 Task: Add the "List badge" component in the site builder.
Action: Mouse moved to (1130, 88)
Screenshot: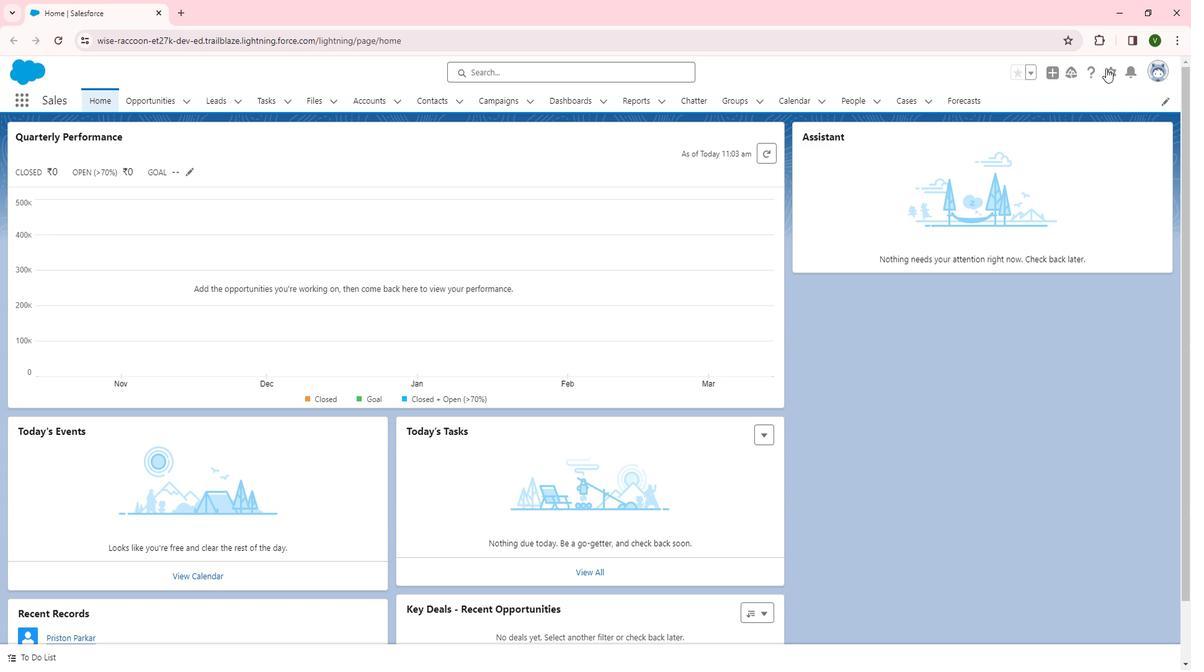 
Action: Mouse pressed left at (1130, 88)
Screenshot: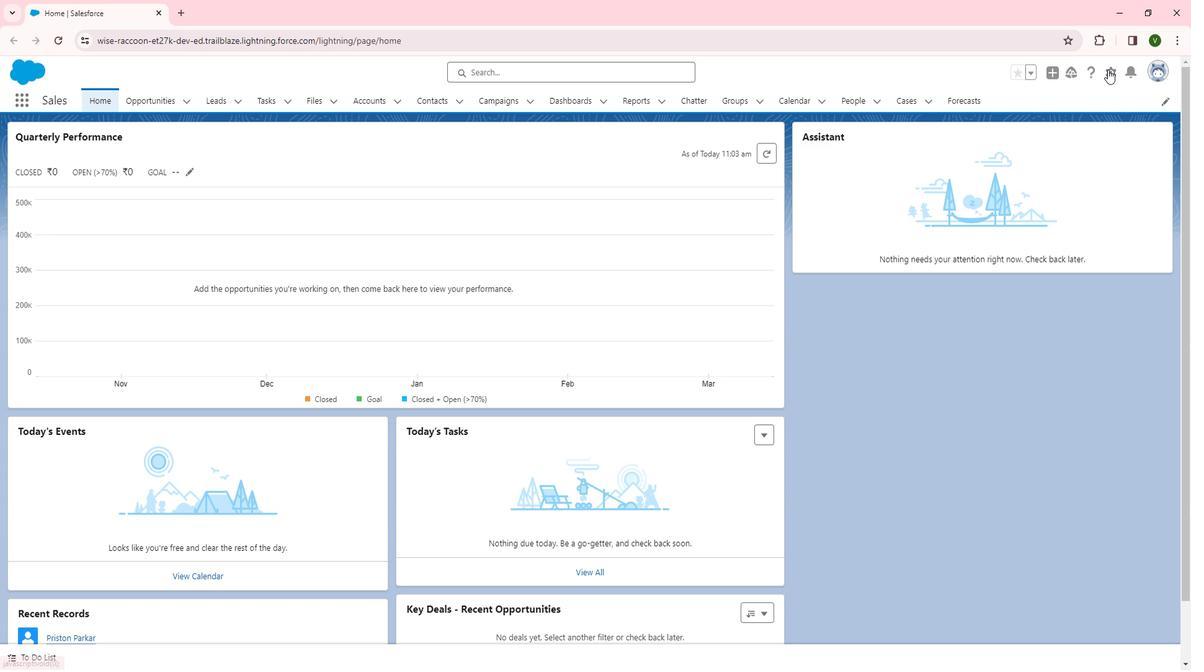
Action: Mouse moved to (1067, 135)
Screenshot: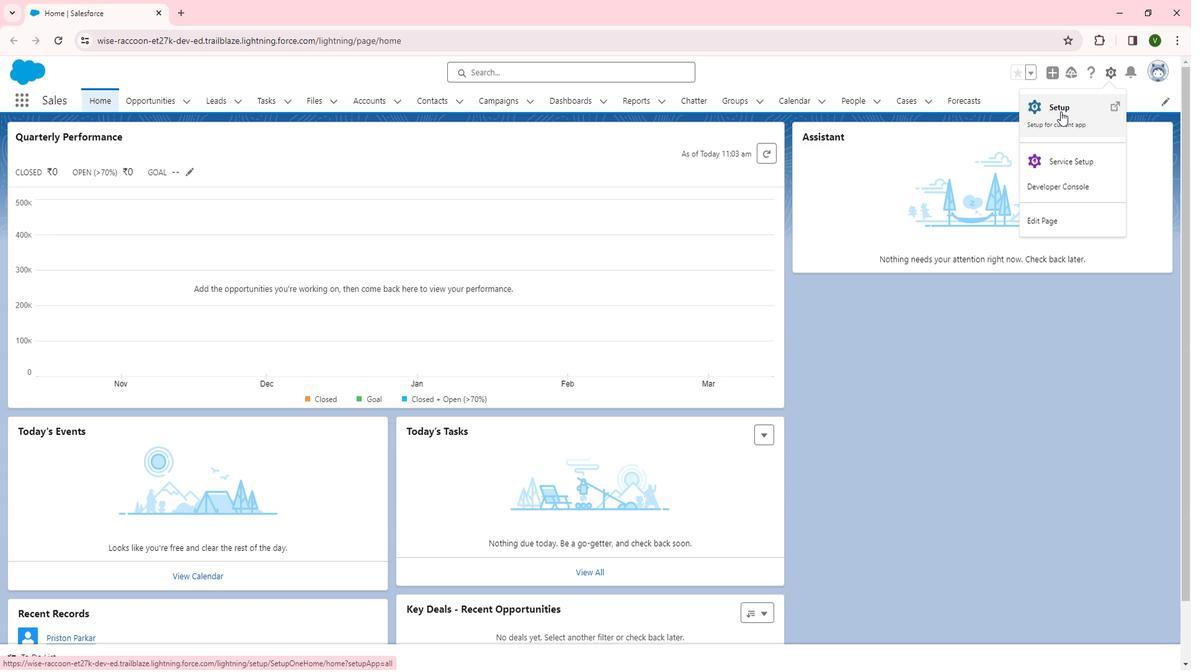 
Action: Mouse pressed left at (1067, 135)
Screenshot: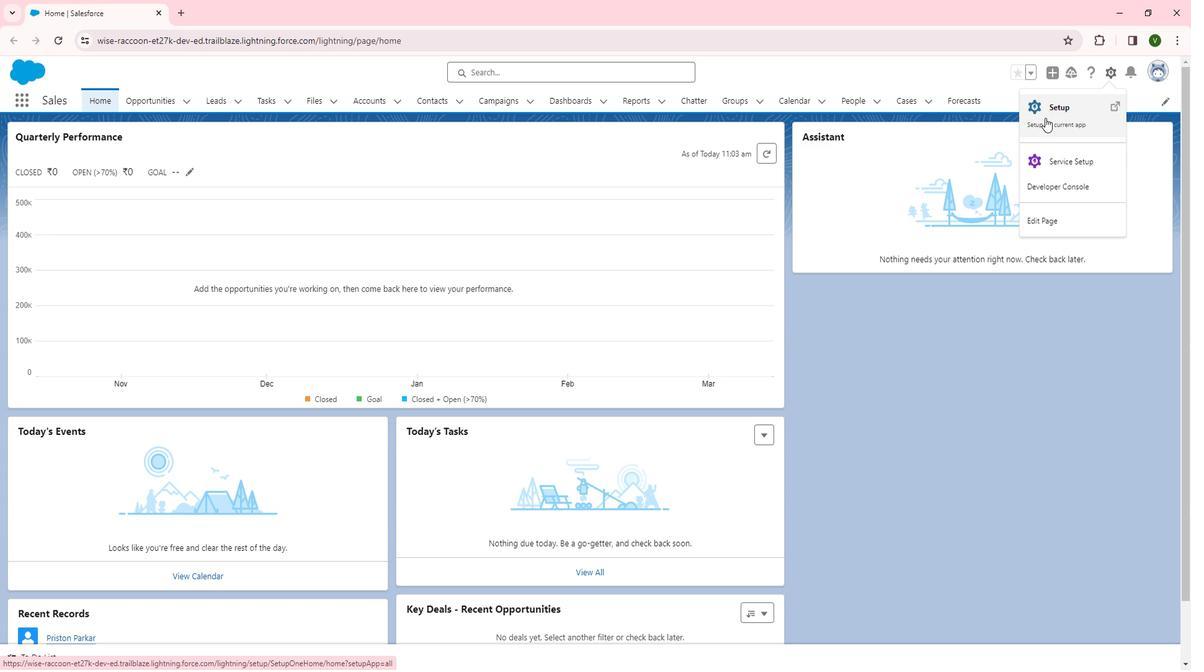
Action: Mouse moved to (79, 505)
Screenshot: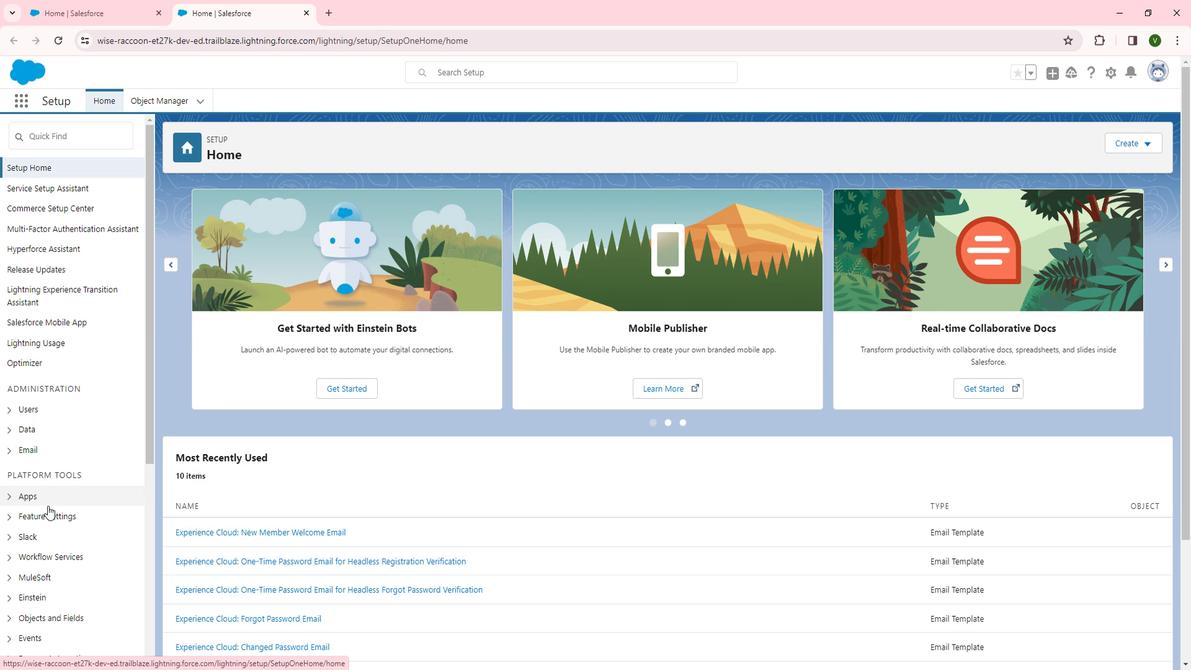 
Action: Mouse scrolled (79, 504) with delta (0, 0)
Screenshot: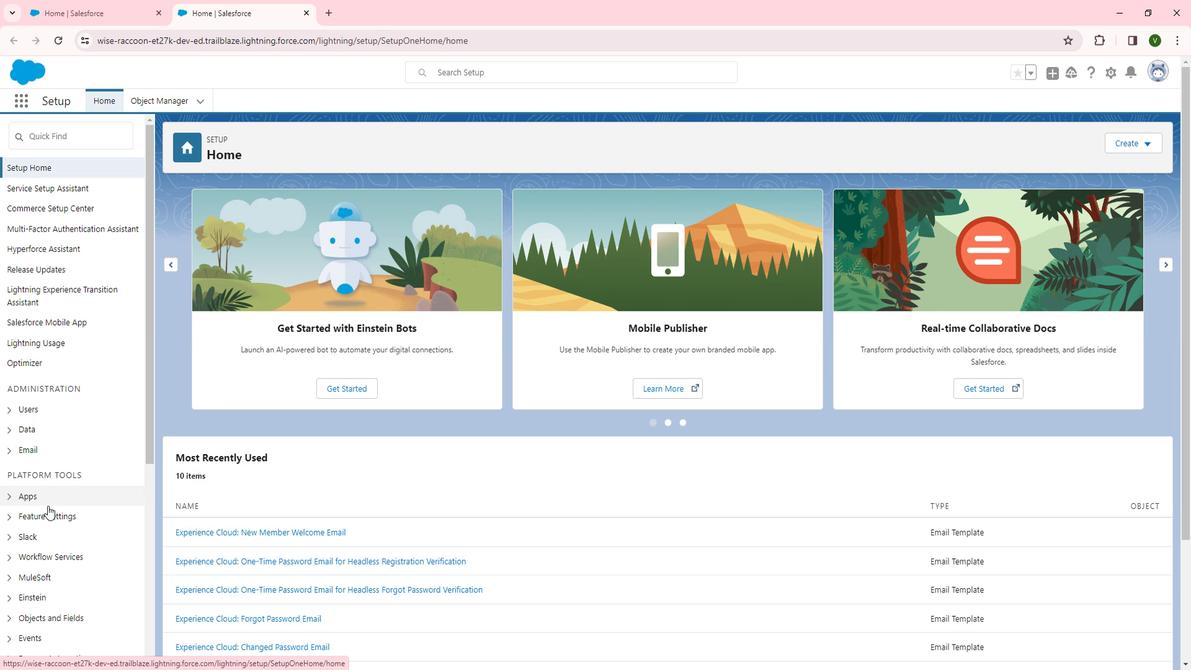 
Action: Mouse scrolled (79, 504) with delta (0, 0)
Screenshot: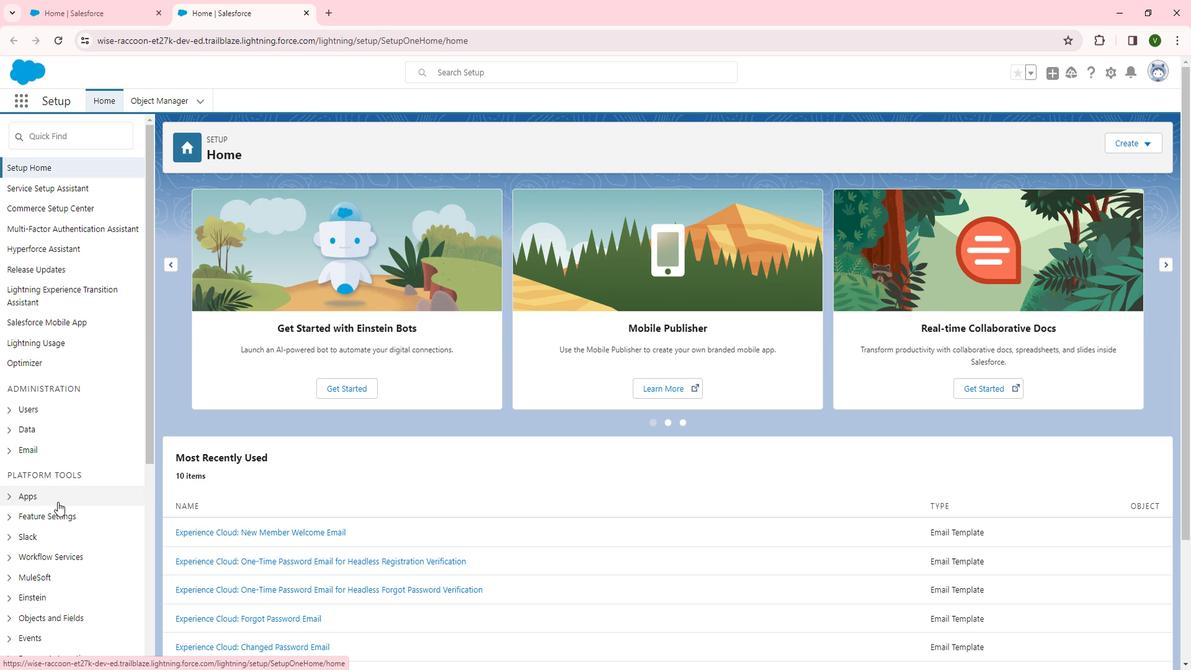 
Action: Mouse scrolled (79, 504) with delta (0, 0)
Screenshot: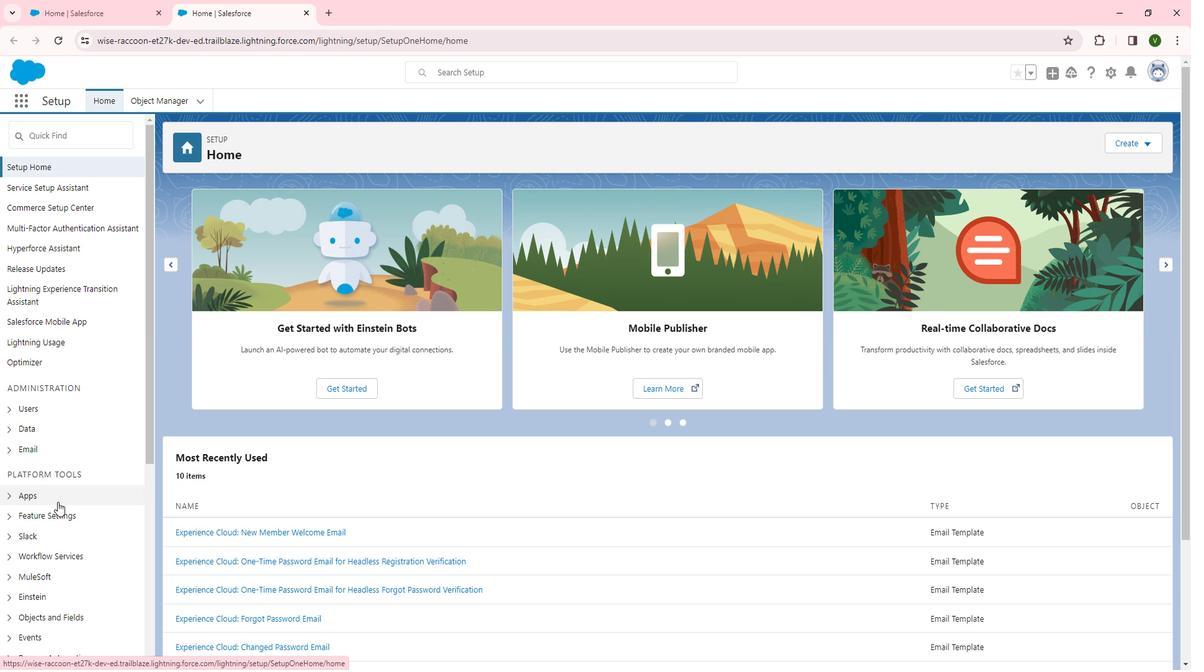 
Action: Mouse scrolled (79, 504) with delta (0, 0)
Screenshot: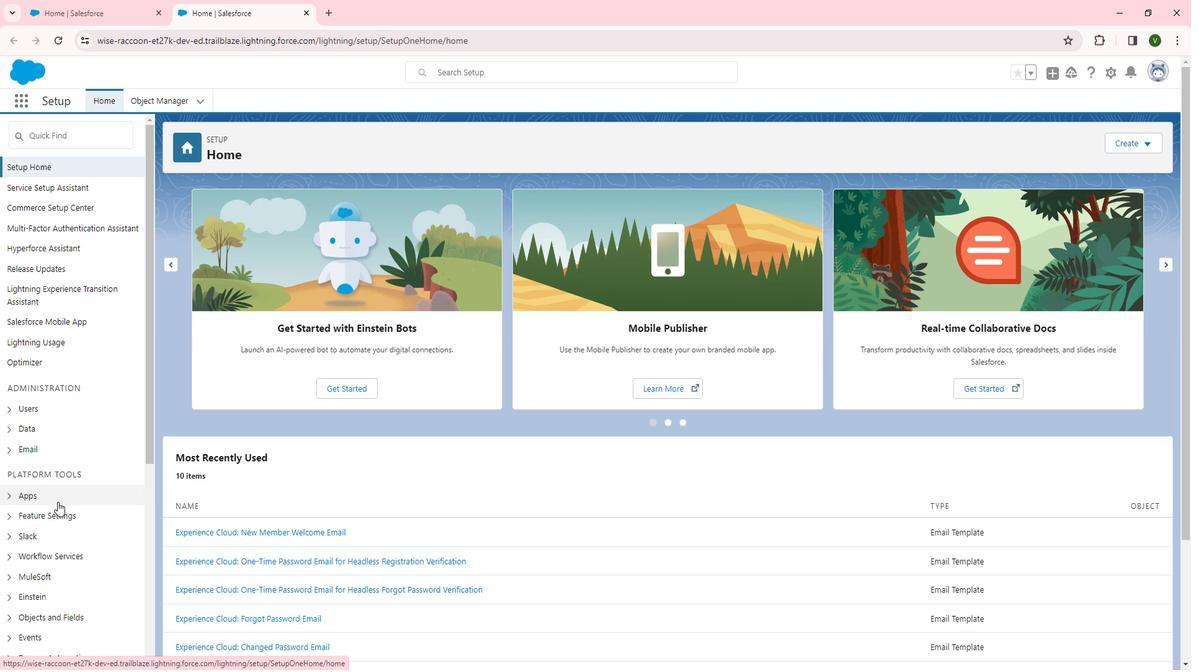 
Action: Mouse moved to (75, 272)
Screenshot: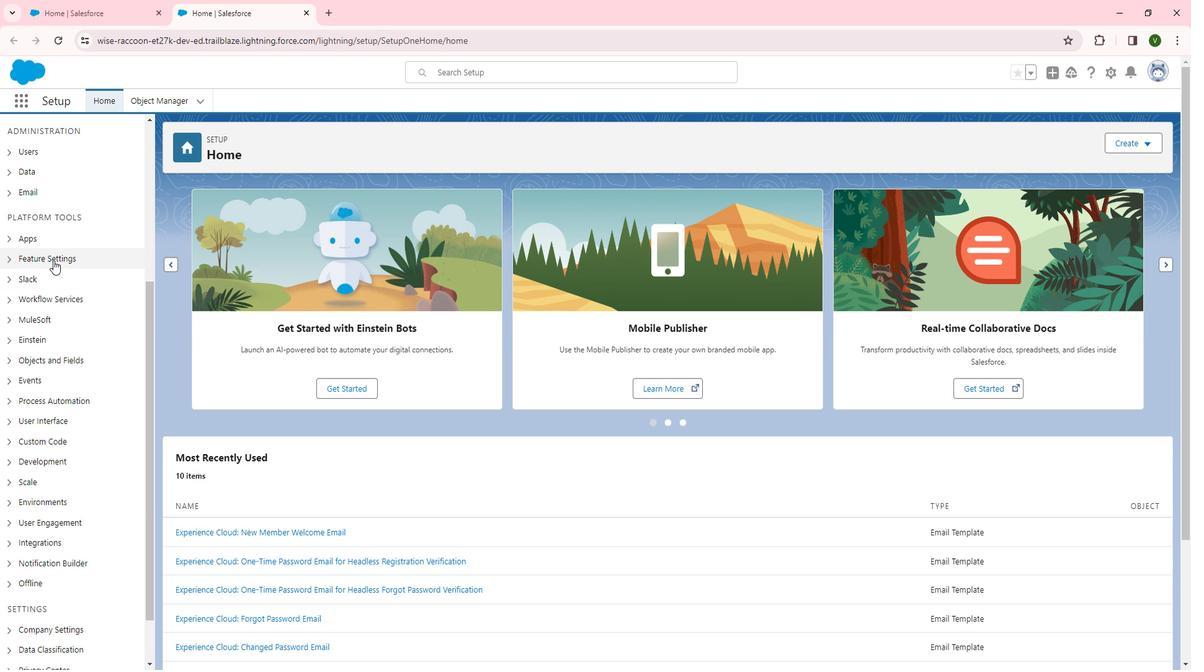 
Action: Mouse pressed left at (75, 272)
Screenshot: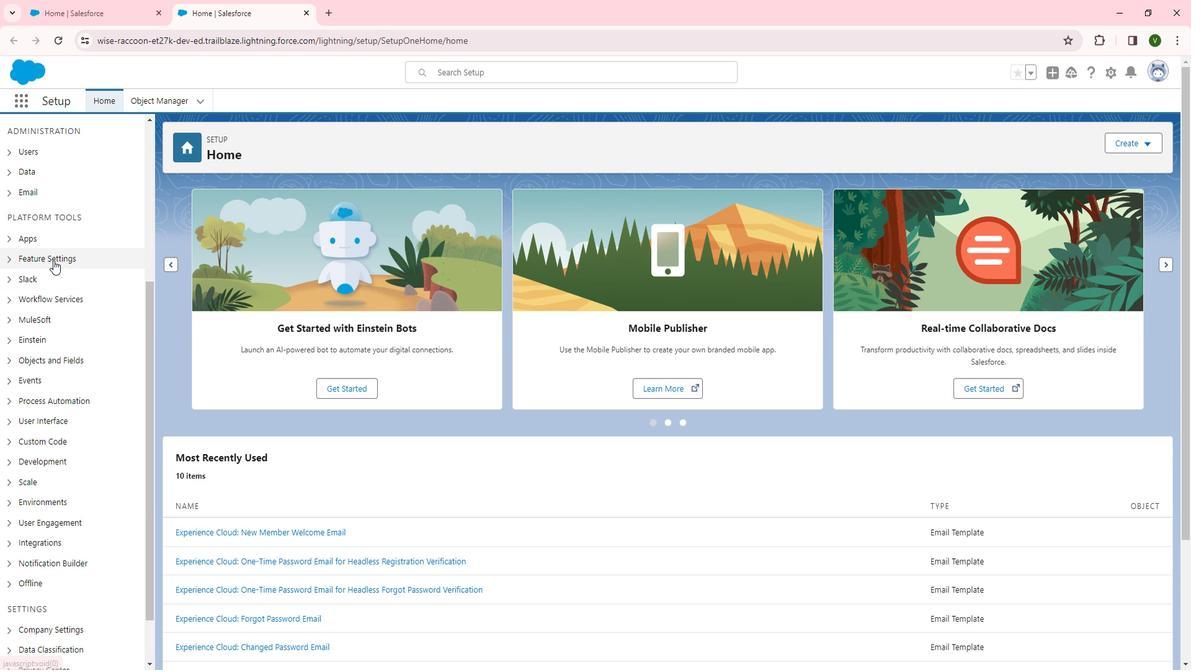 
Action: Mouse moved to (80, 399)
Screenshot: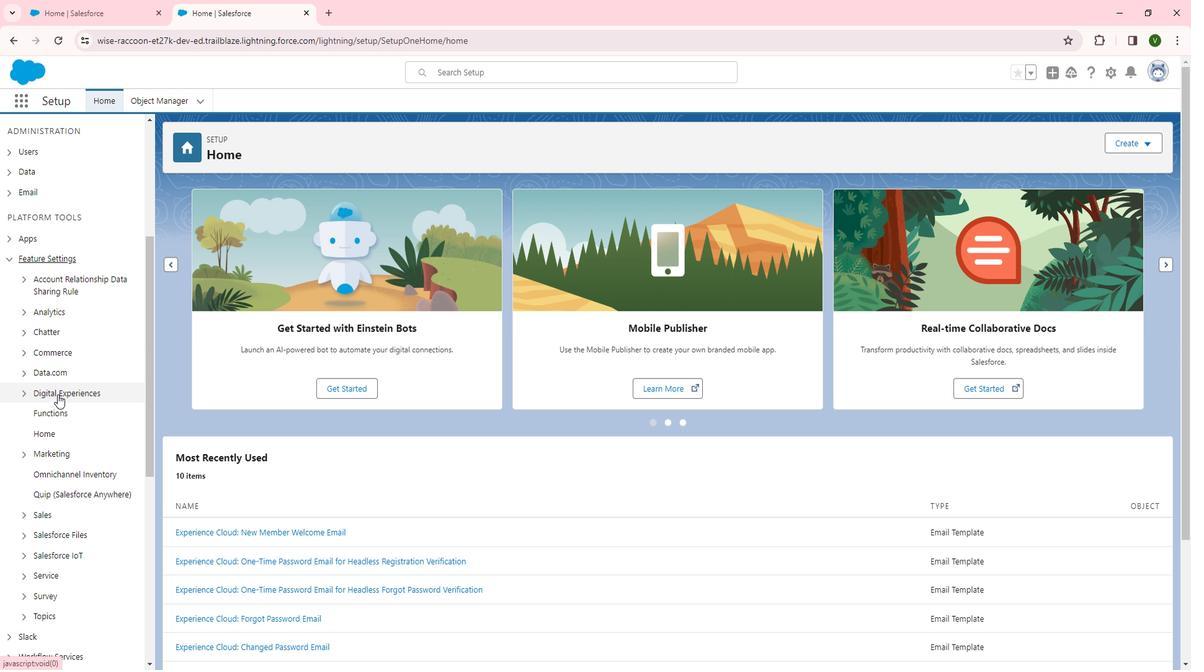 
Action: Mouse pressed left at (80, 399)
Screenshot: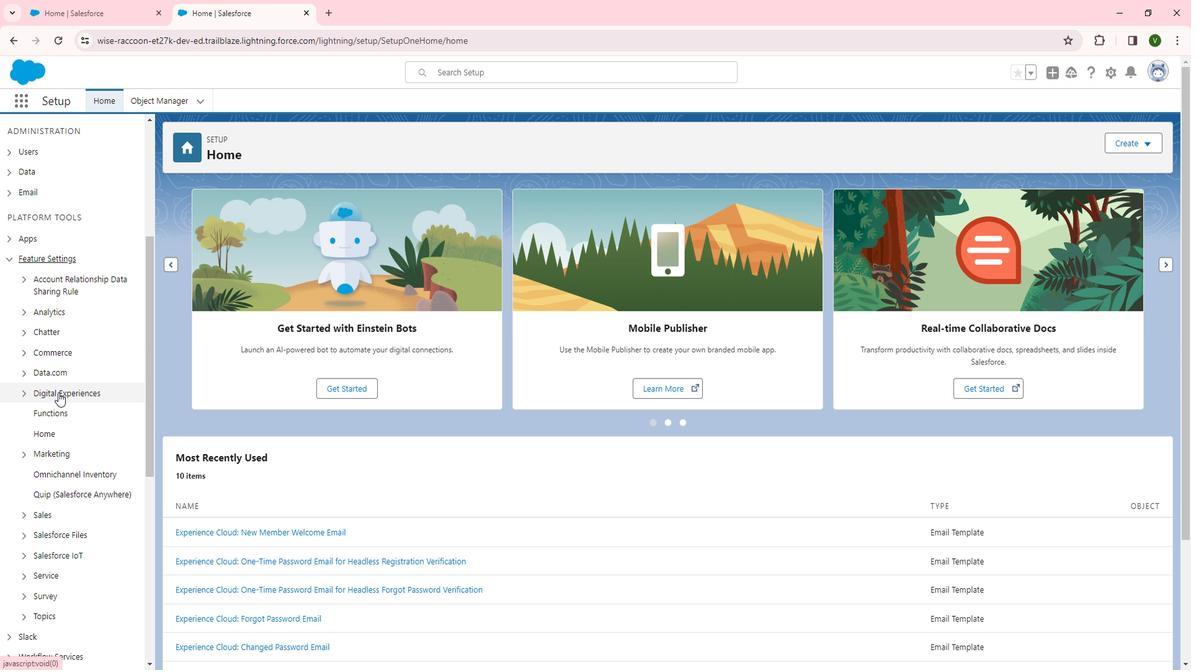 
Action: Mouse moved to (76, 414)
Screenshot: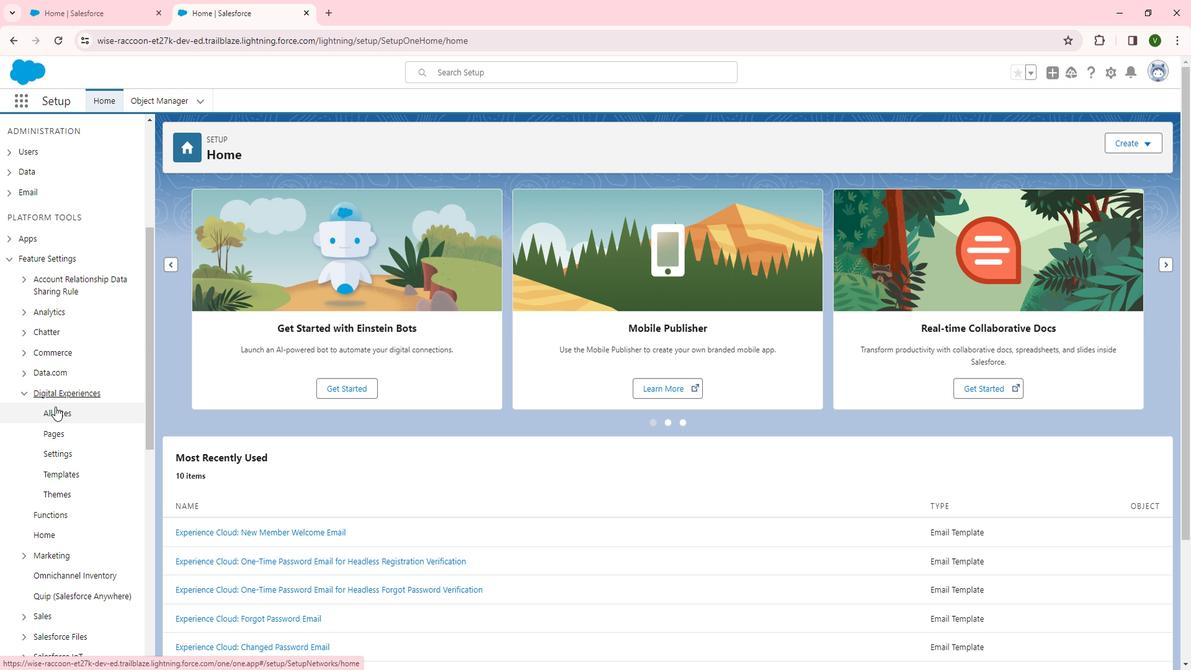 
Action: Mouse pressed left at (76, 414)
Screenshot: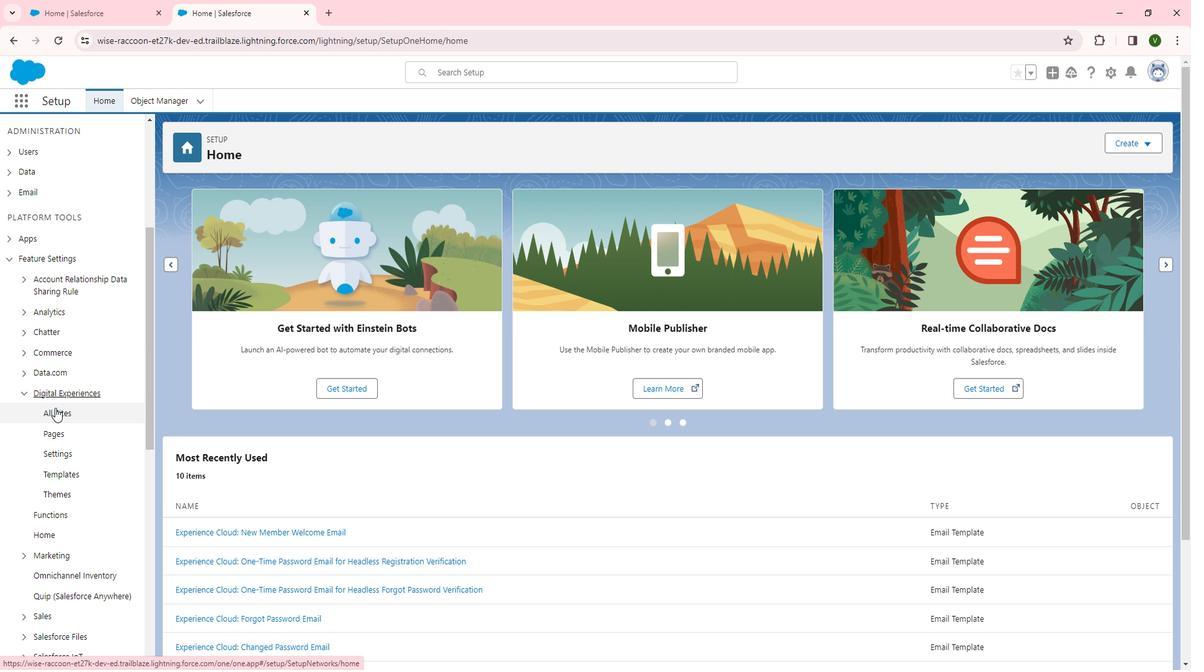 
Action: Mouse moved to (216, 321)
Screenshot: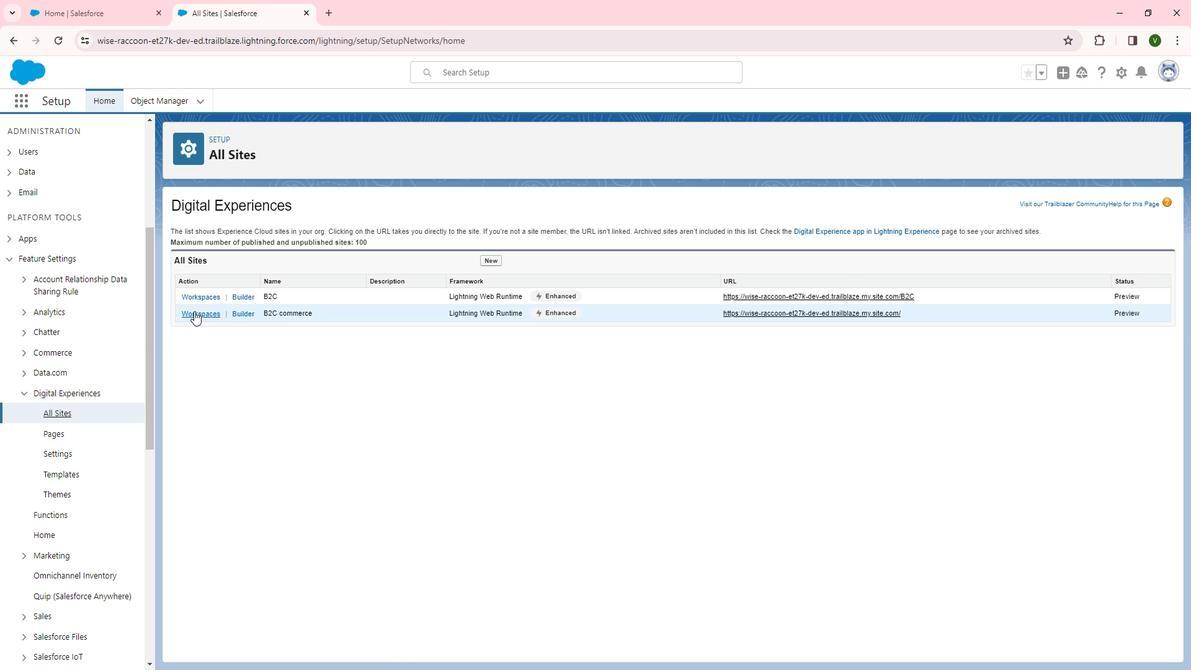 
Action: Mouse pressed left at (216, 321)
Screenshot: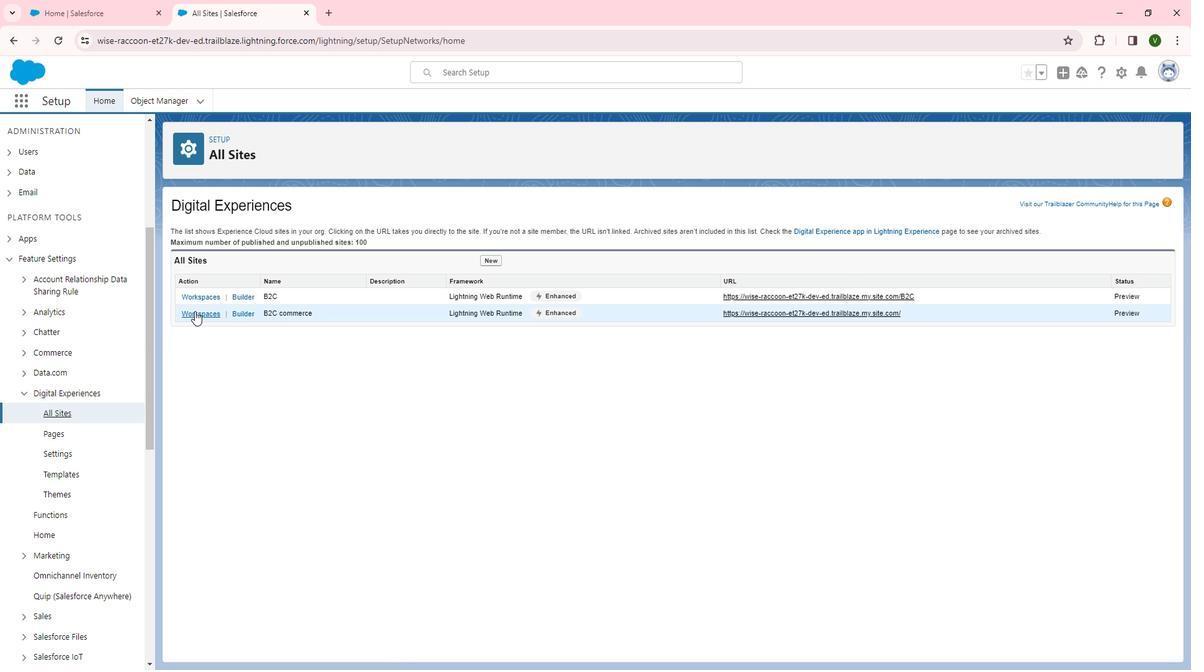 
Action: Mouse moved to (152, 276)
Screenshot: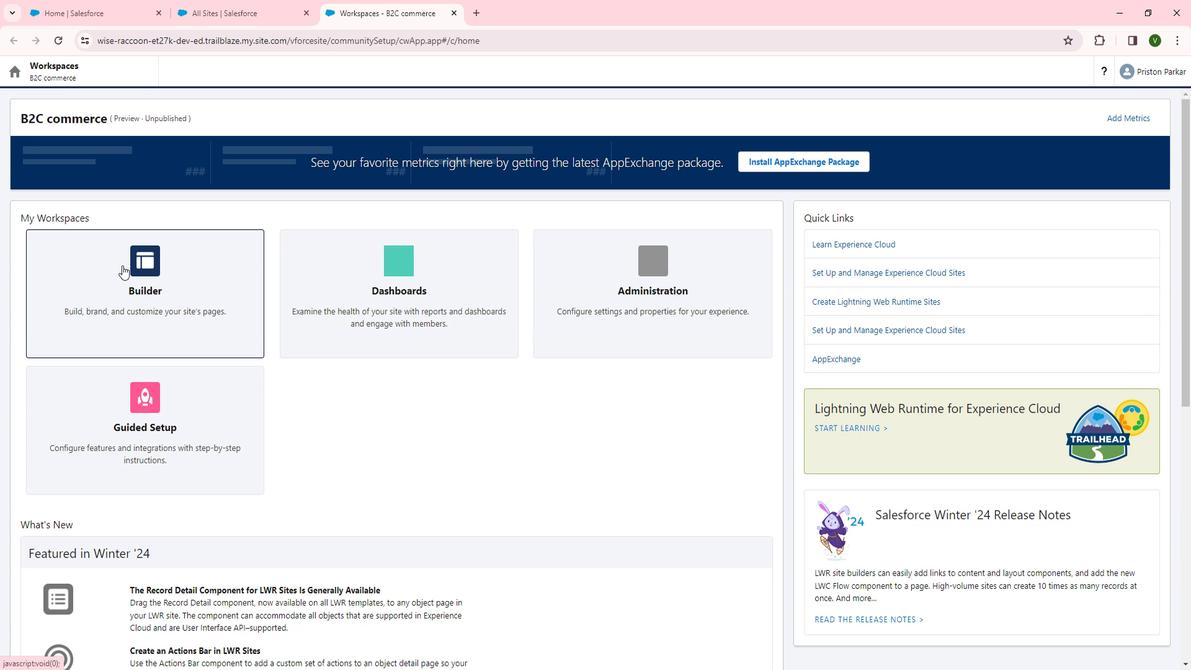 
Action: Mouse pressed left at (152, 276)
Screenshot: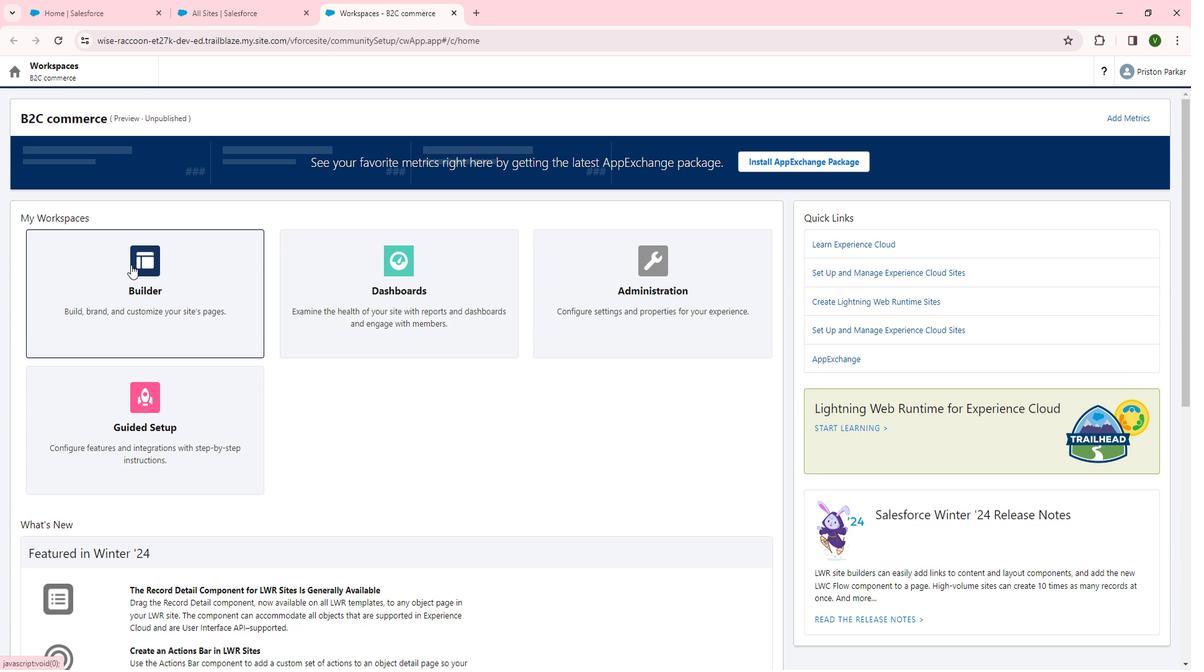
Action: Mouse moved to (37, 132)
Screenshot: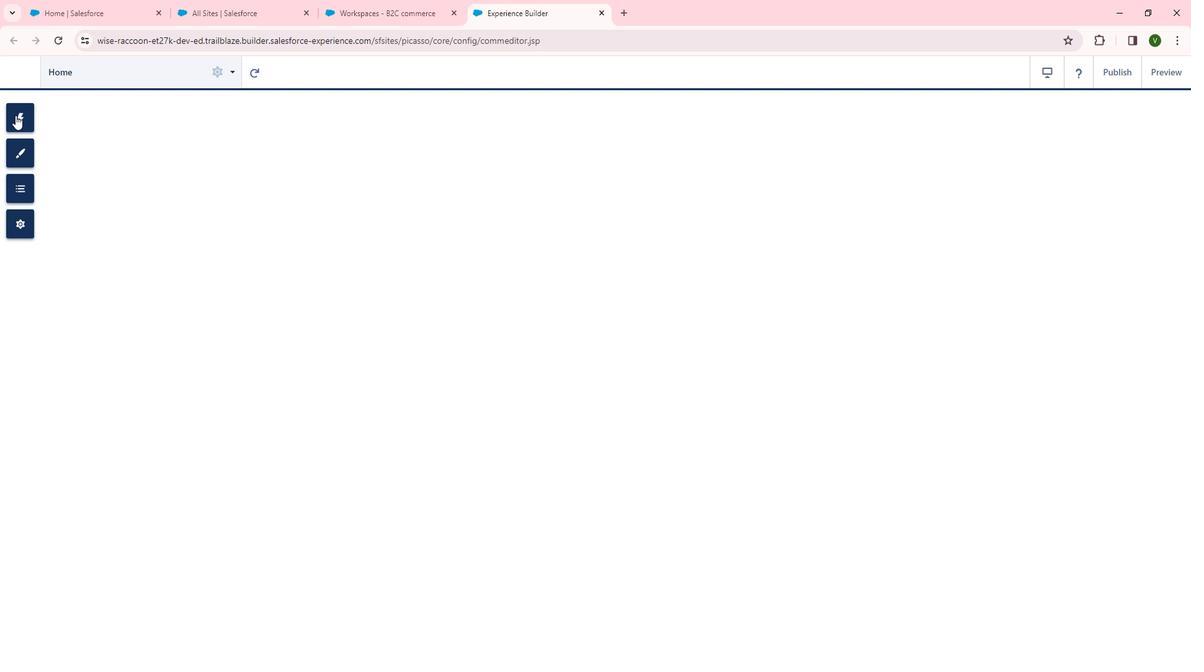 
Action: Mouse pressed left at (37, 132)
Screenshot: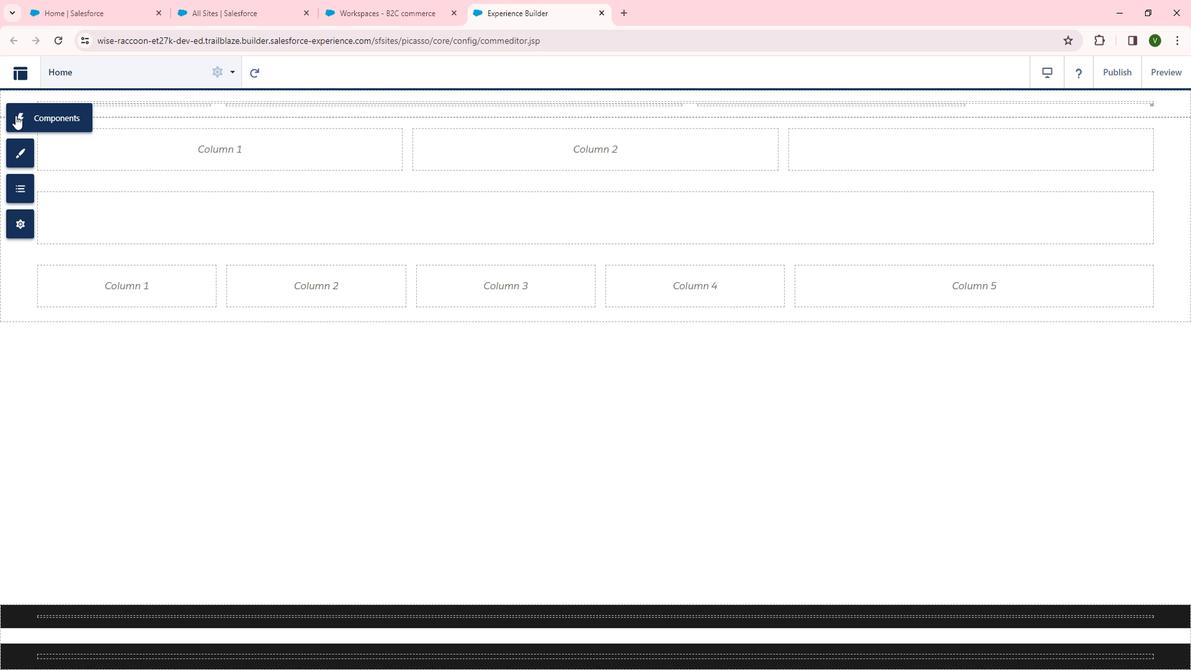 
Action: Mouse moved to (191, 301)
Screenshot: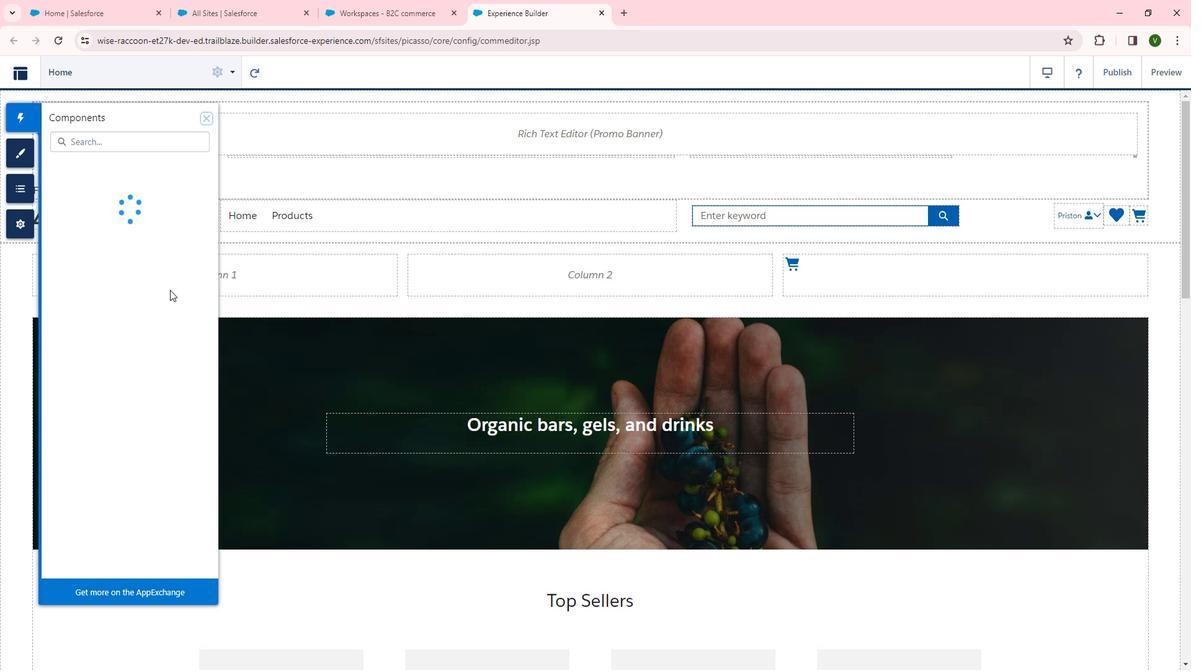 
Action: Mouse scrolled (191, 301) with delta (0, 0)
Screenshot: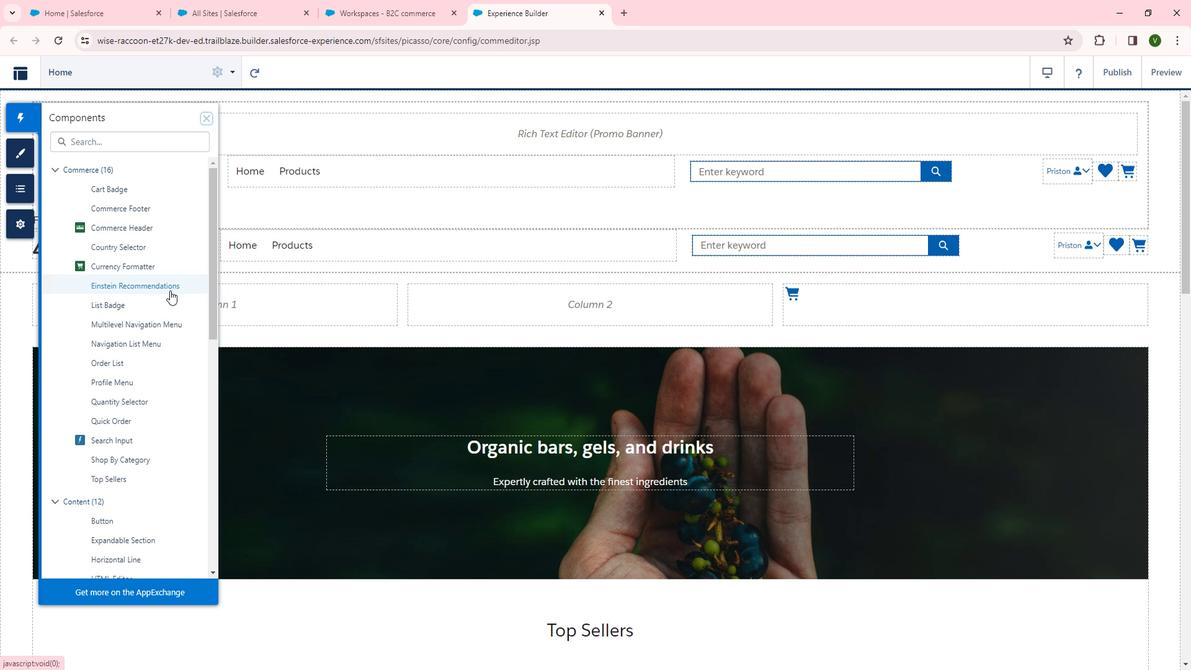 
Action: Mouse moved to (135, 249)
Screenshot: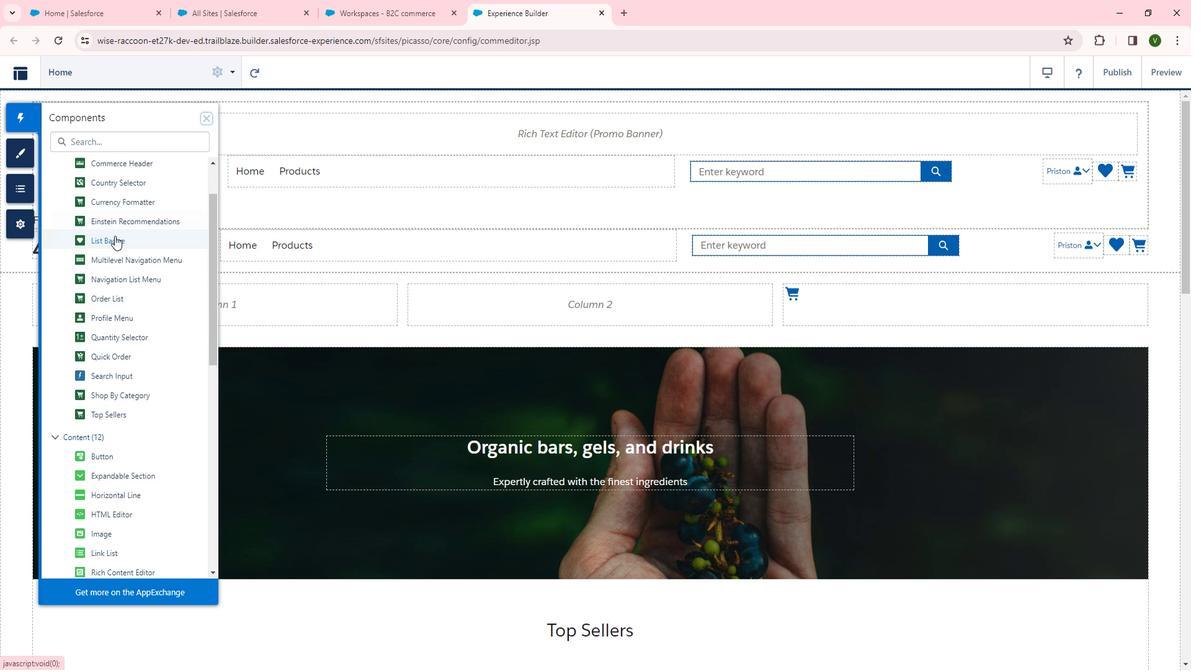 
Action: Mouse pressed left at (135, 249)
Screenshot: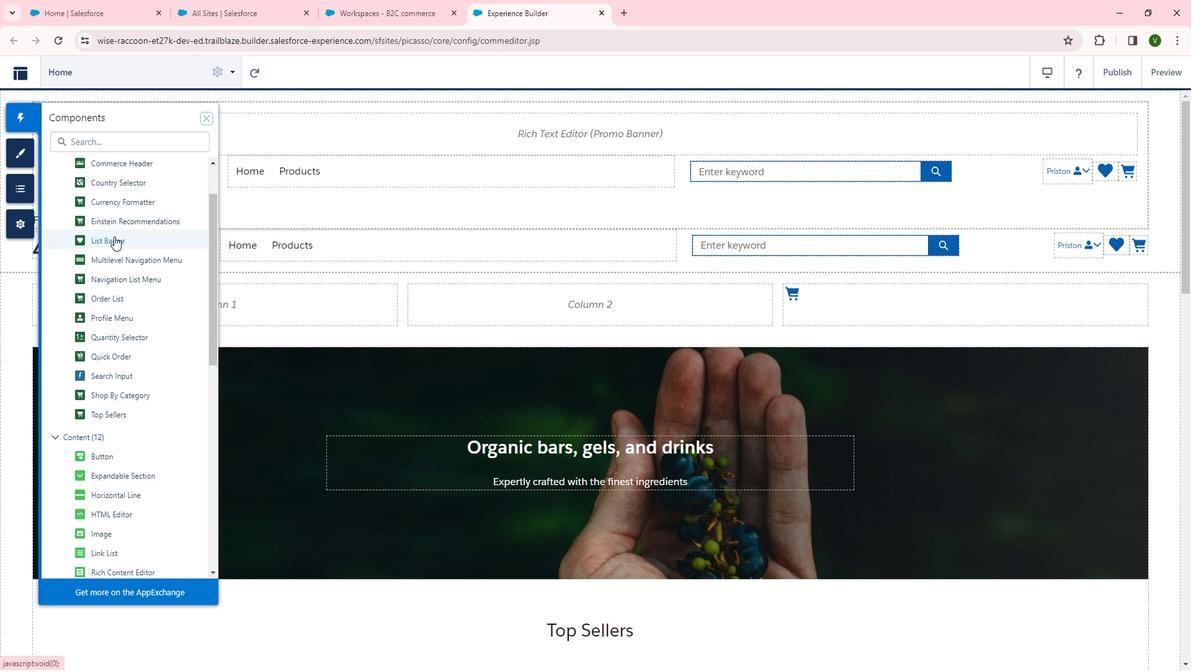 
Action: Mouse moved to (1062, 196)
Screenshot: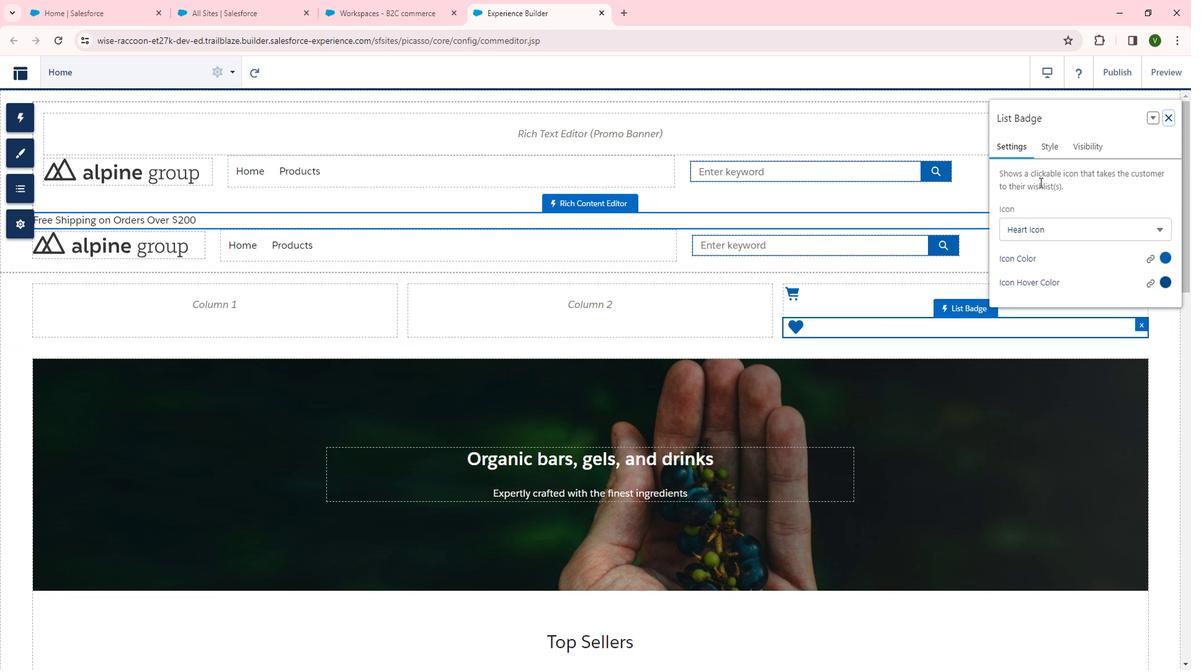 
